Task: Create a new user
Action: Mouse moved to (226, 173)
Screenshot: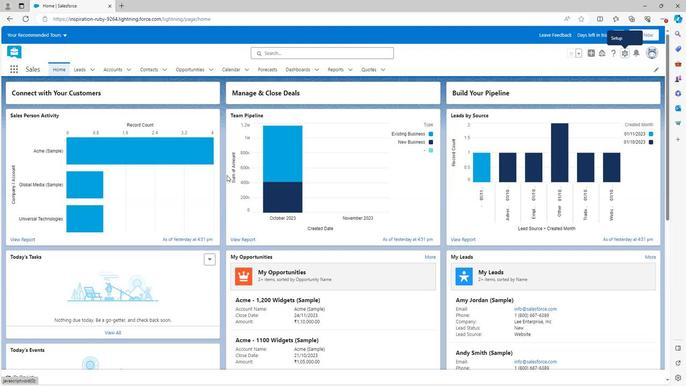 
Action: Mouse scrolled (226, 173) with delta (0, 0)
Screenshot: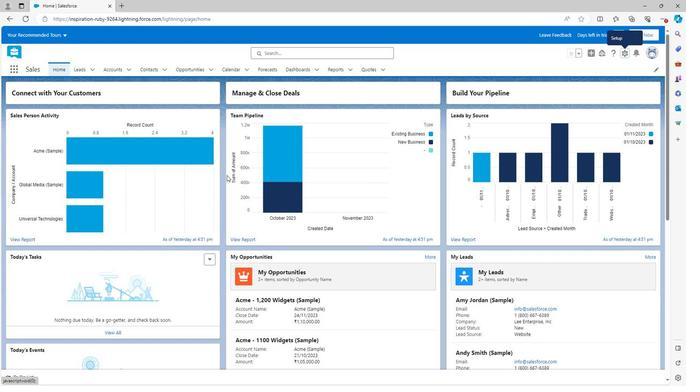 
Action: Mouse scrolled (226, 173) with delta (0, 0)
Screenshot: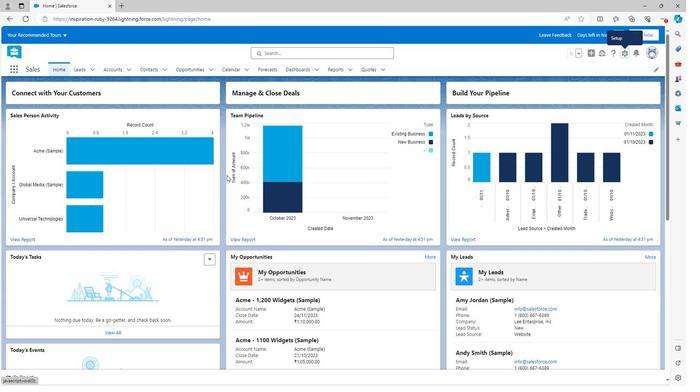 
Action: Mouse scrolled (226, 173) with delta (0, 0)
Screenshot: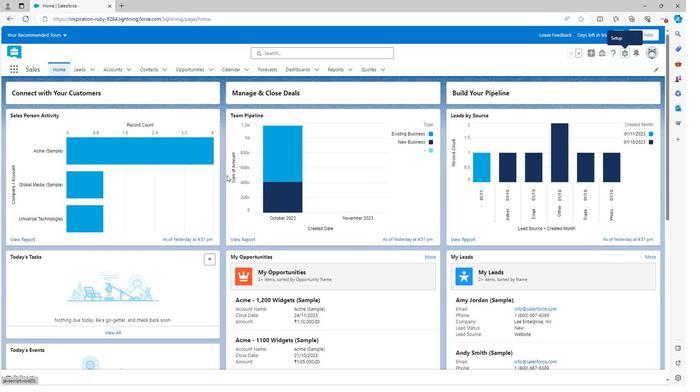 
Action: Mouse scrolled (226, 173) with delta (0, 0)
Screenshot: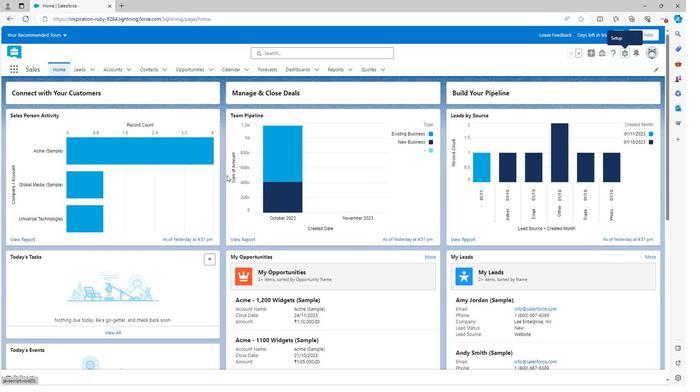 
Action: Mouse scrolled (226, 173) with delta (0, 0)
Screenshot: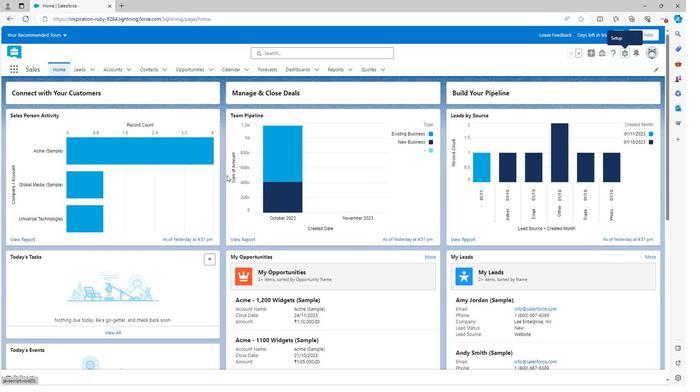 
Action: Mouse scrolled (226, 173) with delta (0, 0)
Screenshot: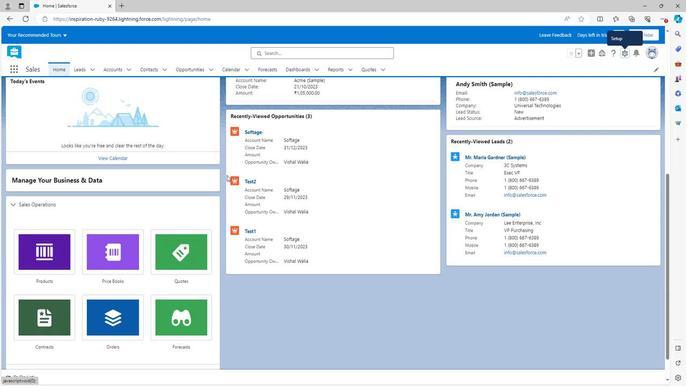 
Action: Mouse scrolled (226, 173) with delta (0, 0)
Screenshot: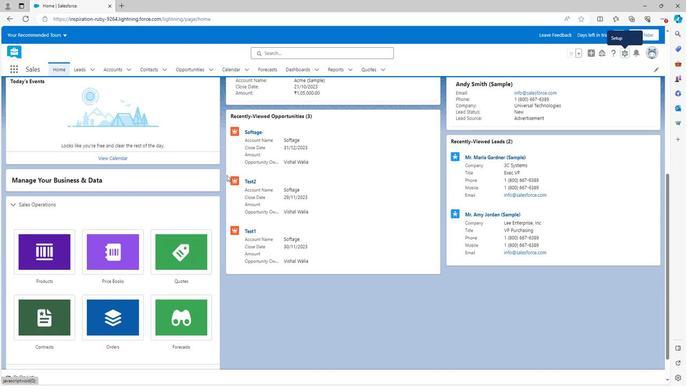 
Action: Mouse scrolled (226, 173) with delta (0, 0)
Screenshot: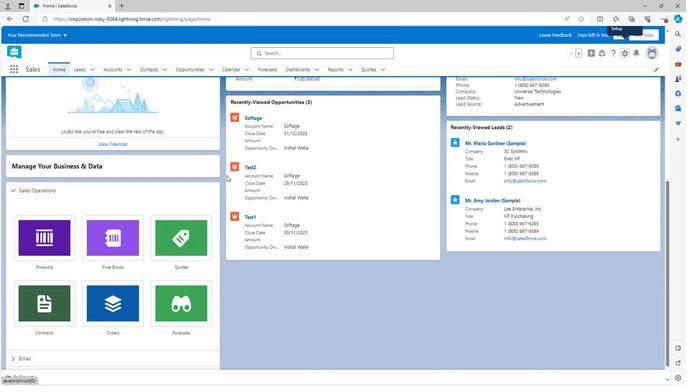 
Action: Mouse scrolled (226, 173) with delta (0, 0)
Screenshot: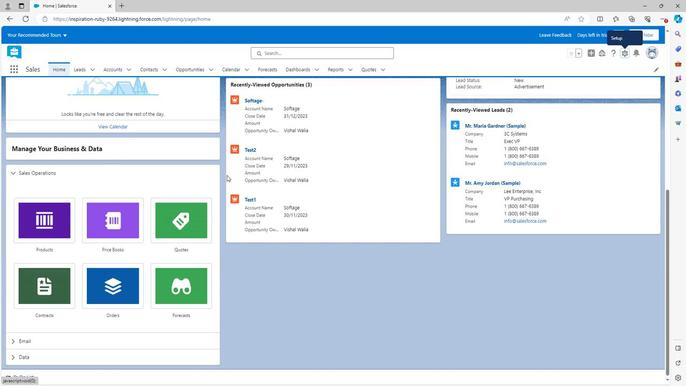 
Action: Mouse scrolled (226, 173) with delta (0, 0)
Screenshot: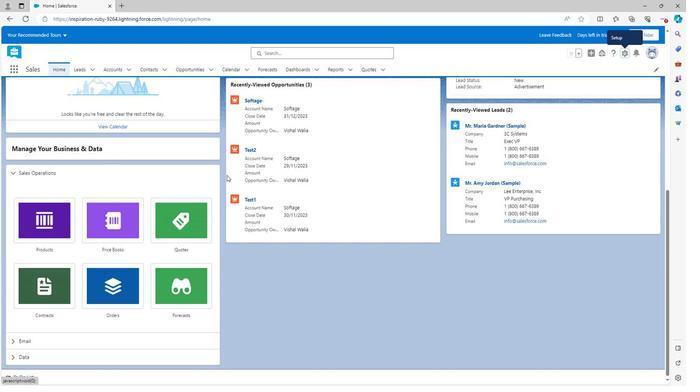 
Action: Mouse scrolled (226, 173) with delta (0, 0)
Screenshot: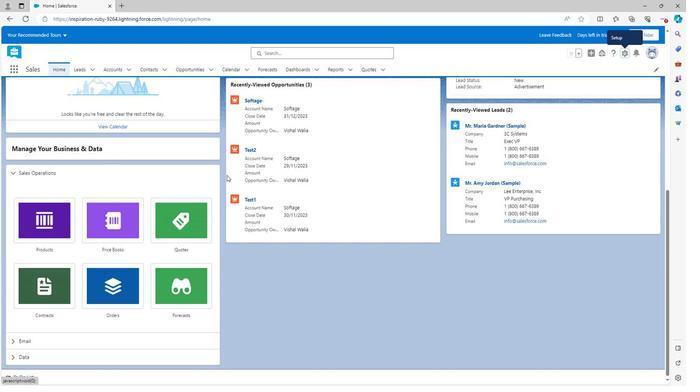 
Action: Mouse scrolled (226, 173) with delta (0, 0)
Screenshot: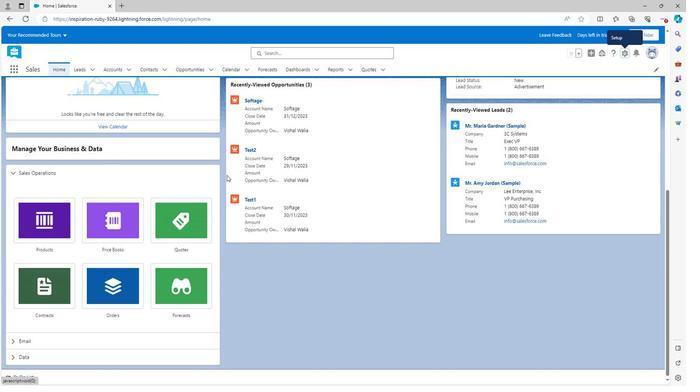 
Action: Mouse scrolled (226, 173) with delta (0, 0)
Screenshot: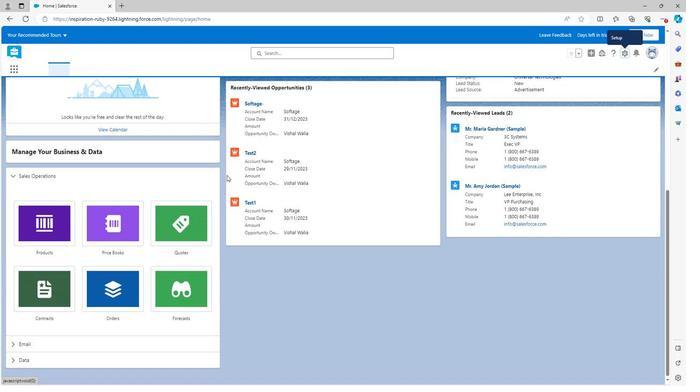 
Action: Mouse scrolled (226, 173) with delta (0, 0)
Screenshot: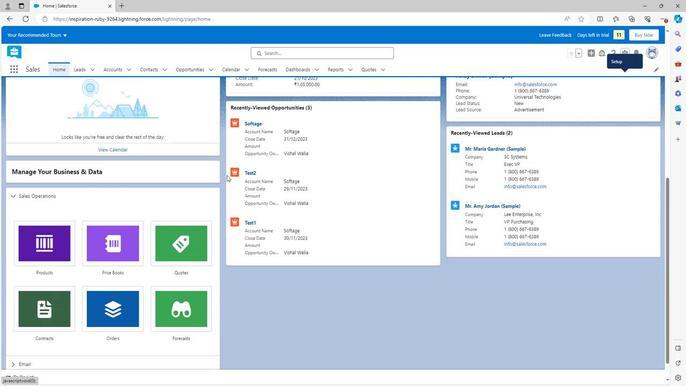 
Action: Mouse scrolled (226, 173) with delta (0, 0)
Screenshot: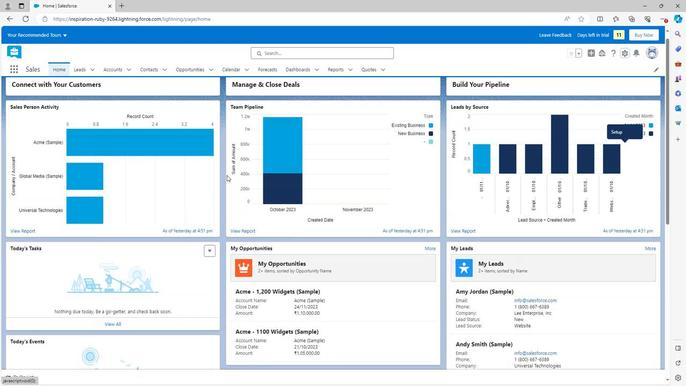 
Action: Mouse scrolled (226, 173) with delta (0, 0)
Screenshot: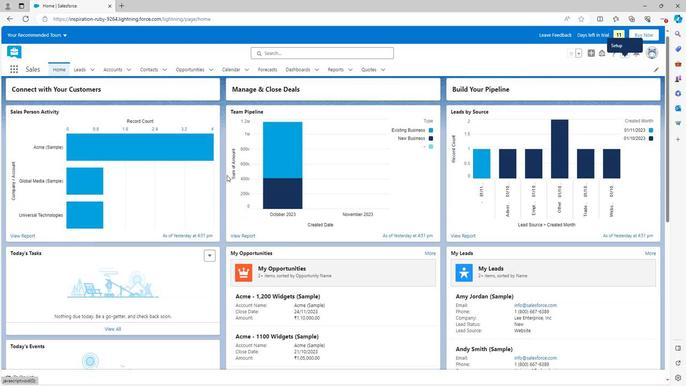 
Action: Mouse scrolled (226, 173) with delta (0, 0)
Screenshot: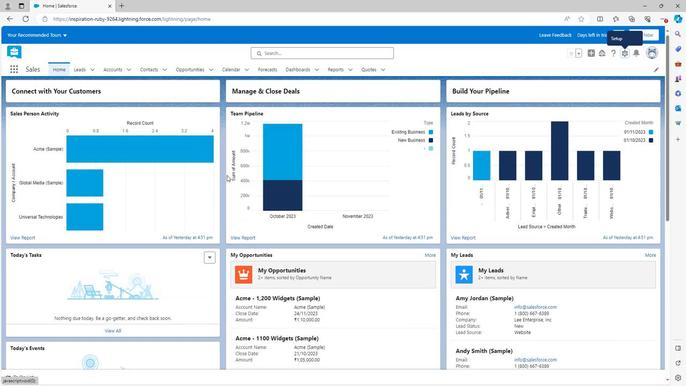 
Action: Mouse scrolled (226, 173) with delta (0, 0)
Screenshot: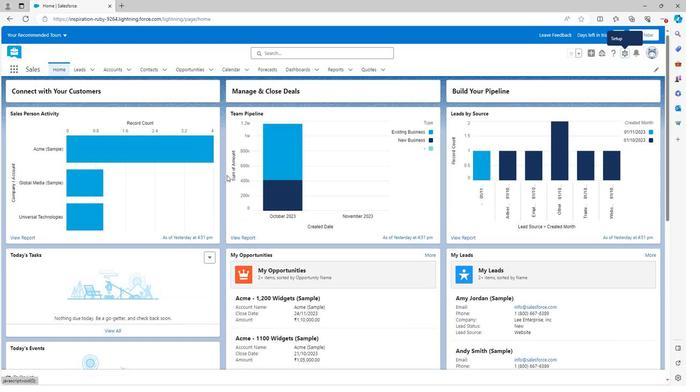 
Action: Mouse moved to (626, 48)
Screenshot: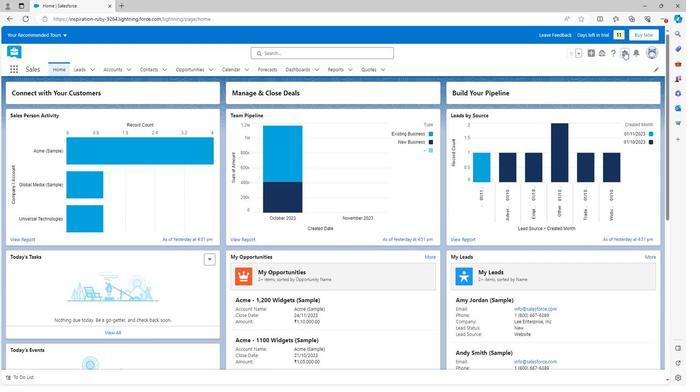 
Action: Mouse pressed left at (626, 48)
Screenshot: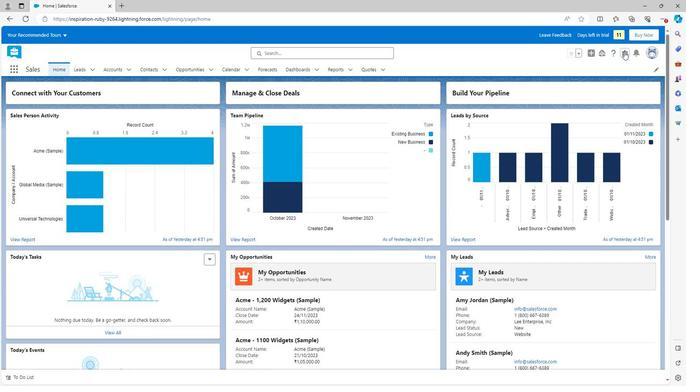 
Action: Mouse moved to (593, 73)
Screenshot: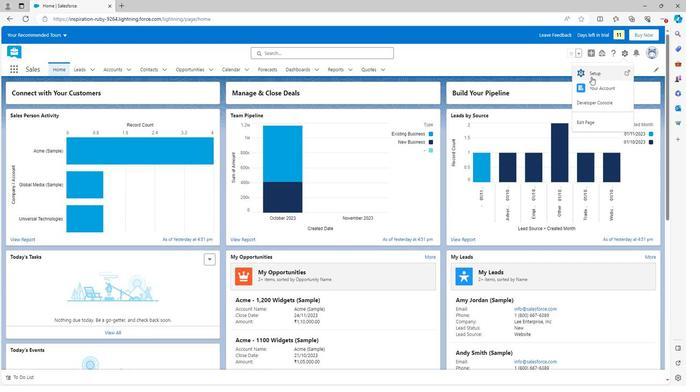 
Action: Mouse pressed left at (593, 73)
Screenshot: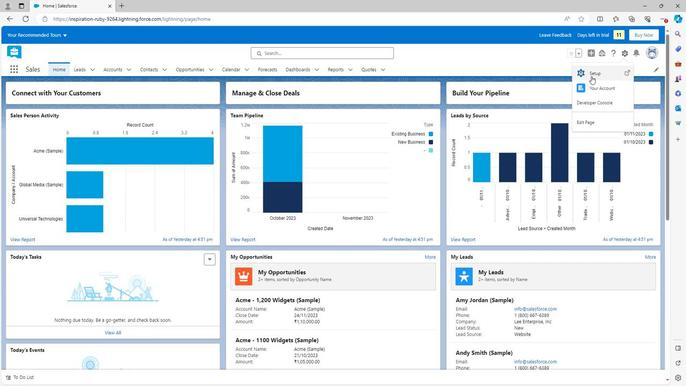 
Action: Mouse moved to (4, 218)
Screenshot: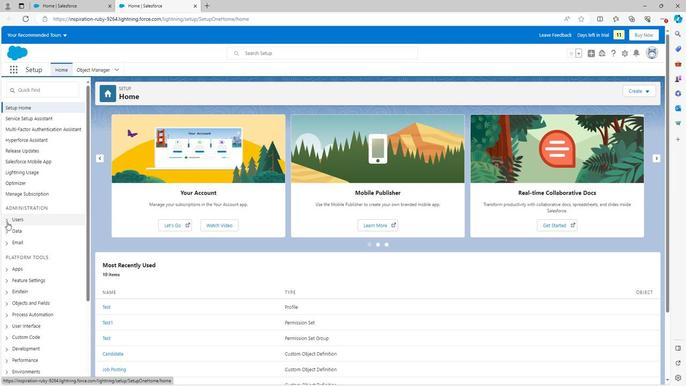 
Action: Mouse pressed left at (4, 218)
Screenshot: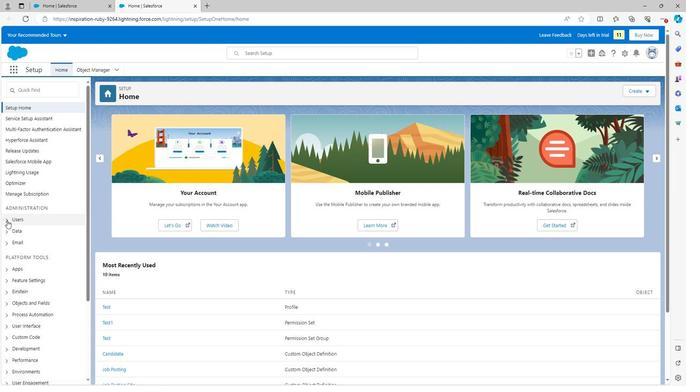 
Action: Mouse moved to (20, 307)
Screenshot: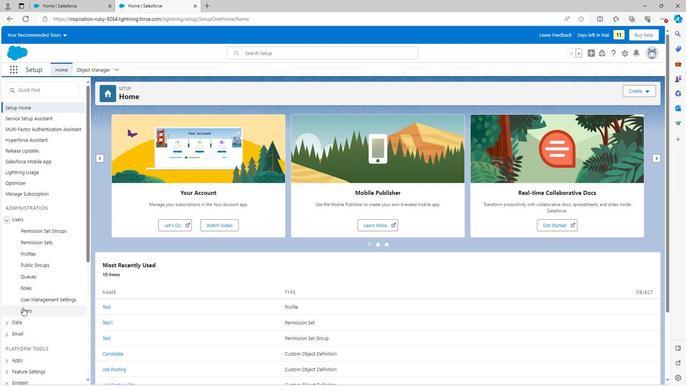 
Action: Mouse pressed left at (20, 307)
Screenshot: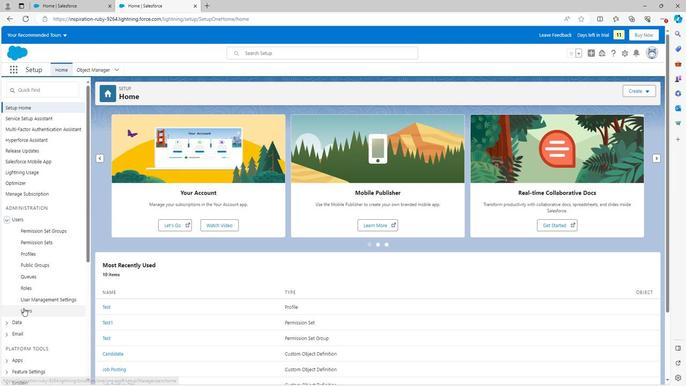 
Action: Mouse moved to (285, 175)
Screenshot: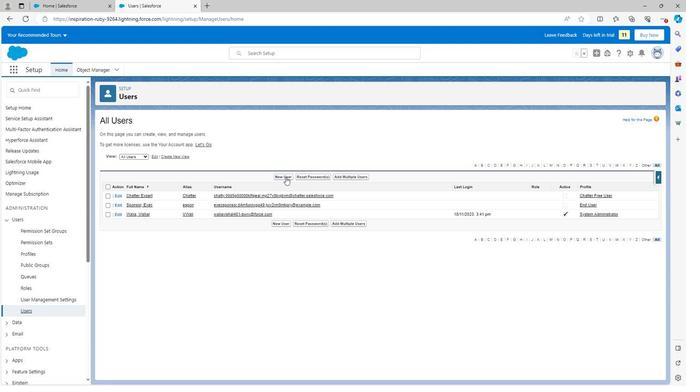 
Action: Mouse pressed left at (285, 175)
Screenshot: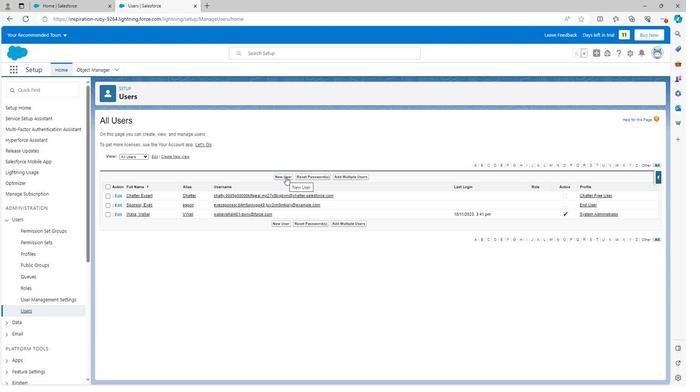 
Action: Mouse moved to (245, 159)
Screenshot: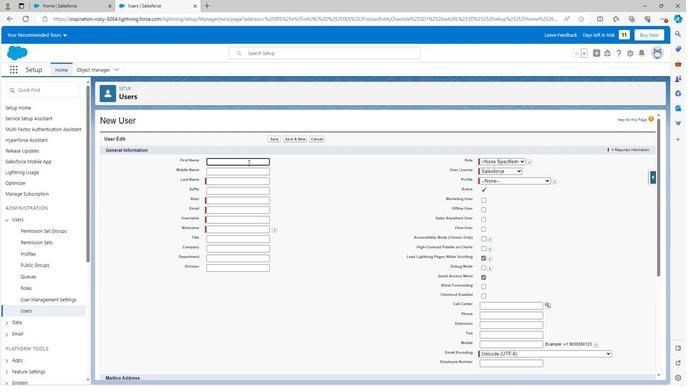 
Action: Mouse pressed left at (245, 159)
Screenshot: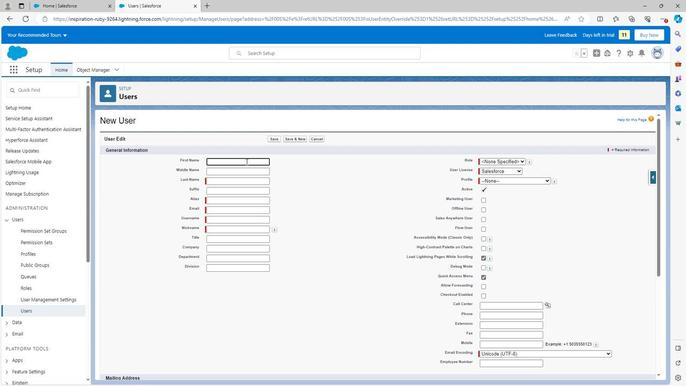 
Action: Key pressed <Key.shift>John
Screenshot: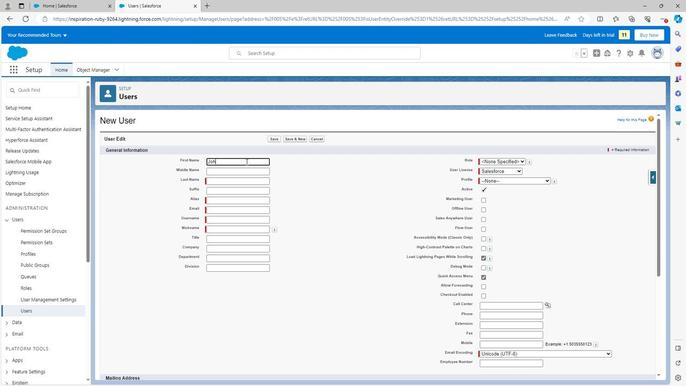 
Action: Mouse moved to (233, 169)
Screenshot: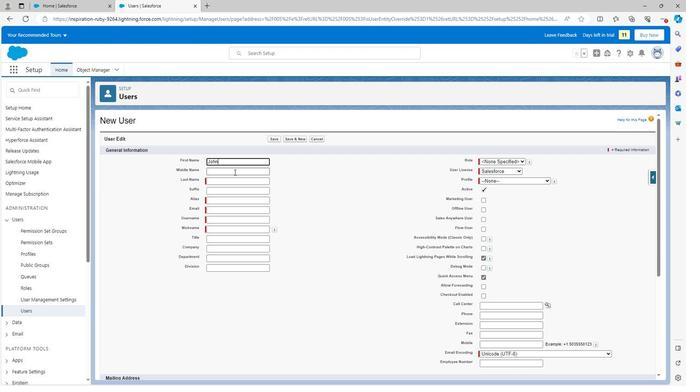 
Action: Mouse pressed left at (233, 169)
Screenshot: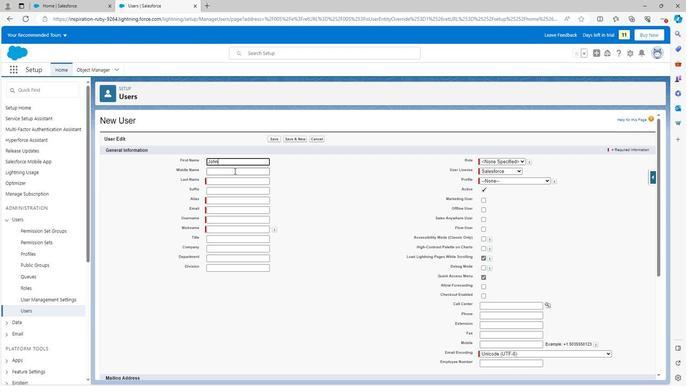 
Action: Key pressed wilson
Screenshot: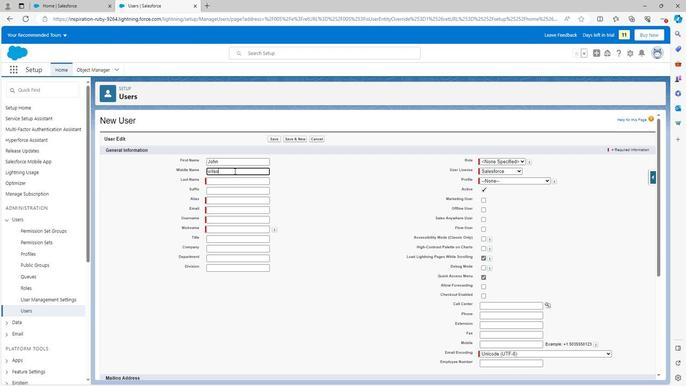
Action: Mouse moved to (228, 167)
Screenshot: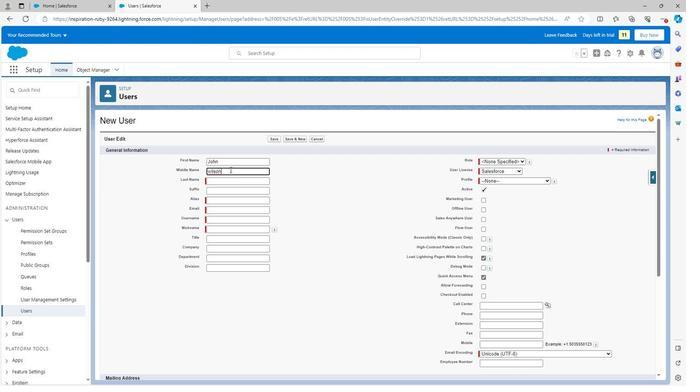 
Action: Mouse pressed left at (228, 167)
Screenshot: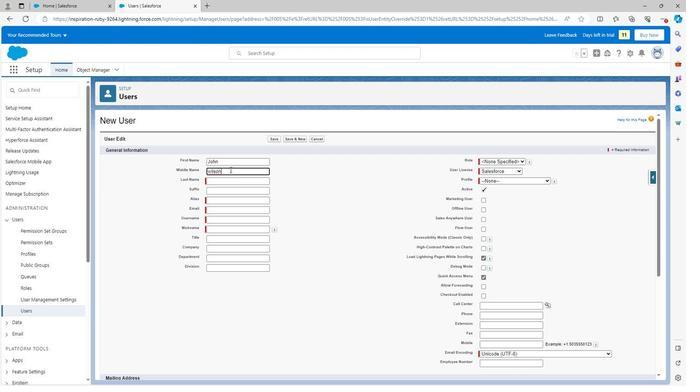 
Action: Mouse moved to (204, 169)
Screenshot: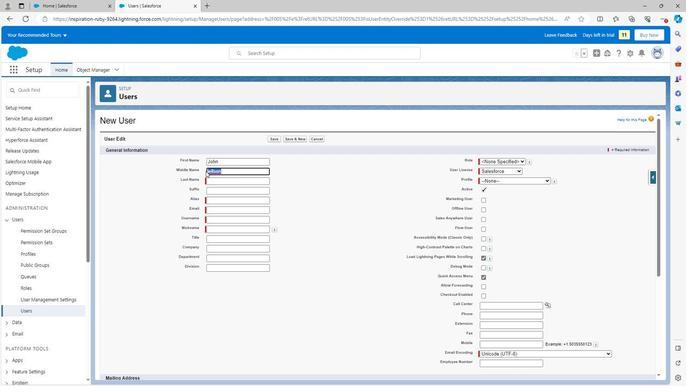 
Action: Key pressed ctrl+X
Screenshot: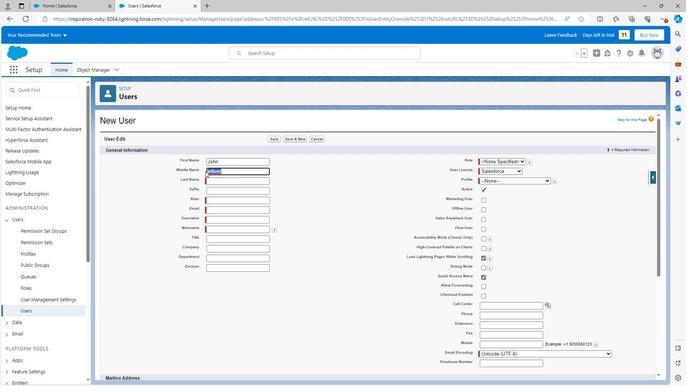 
Action: Mouse moved to (209, 180)
Screenshot: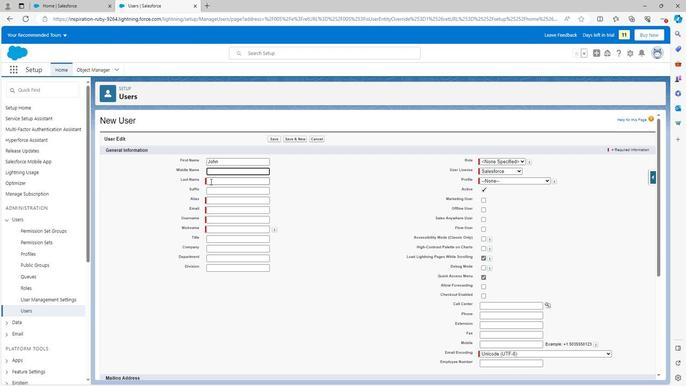 
Action: Mouse pressed left at (209, 180)
Screenshot: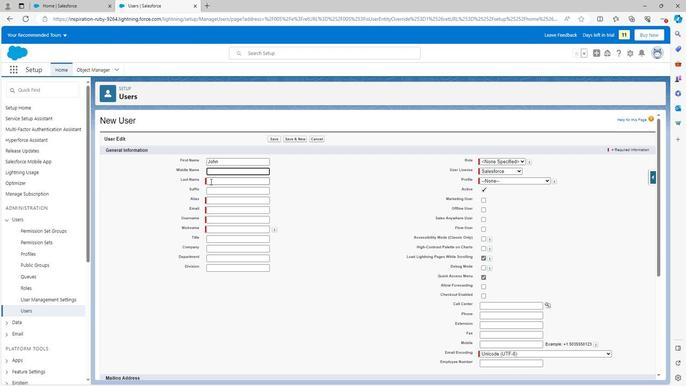 
Action: Key pressed ctrl+V
Screenshot: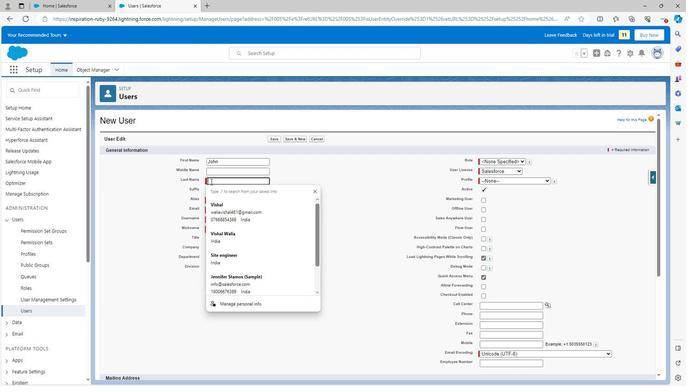 
Action: Mouse moved to (277, 182)
Screenshot: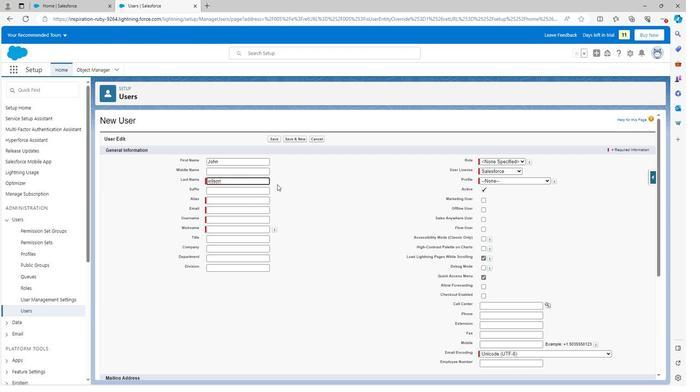
Action: Mouse pressed left at (277, 182)
Screenshot: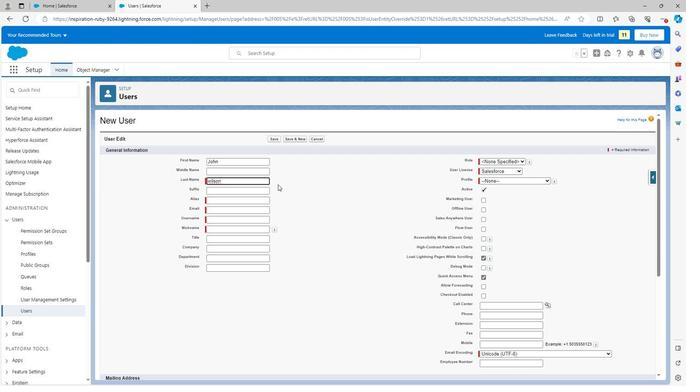 
Action: Mouse moved to (220, 248)
Screenshot: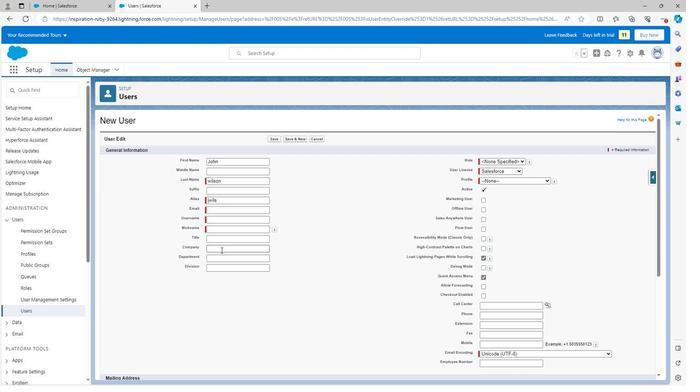 
Action: Mouse pressed left at (220, 248)
Screenshot: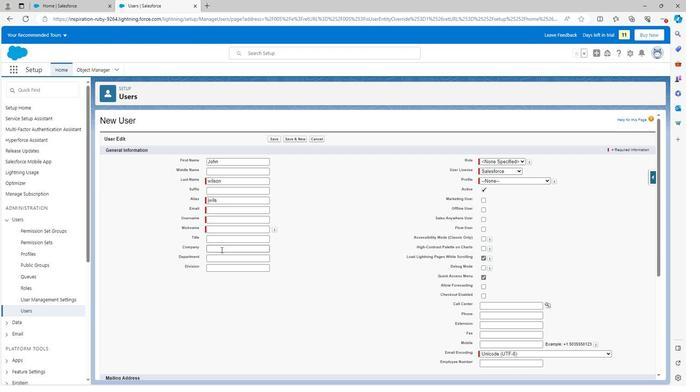 
Action: Mouse moved to (320, 240)
Screenshot: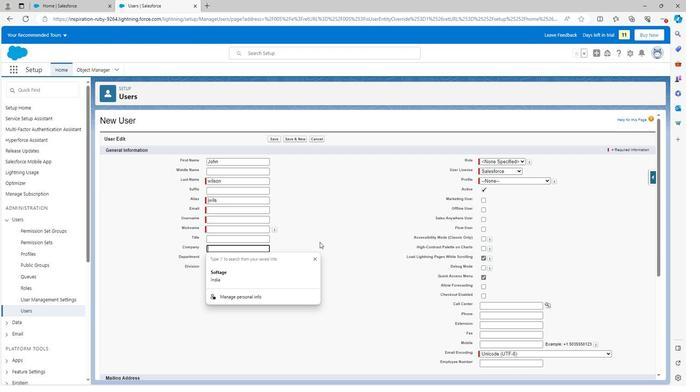 
Action: Mouse pressed left at (320, 240)
Screenshot: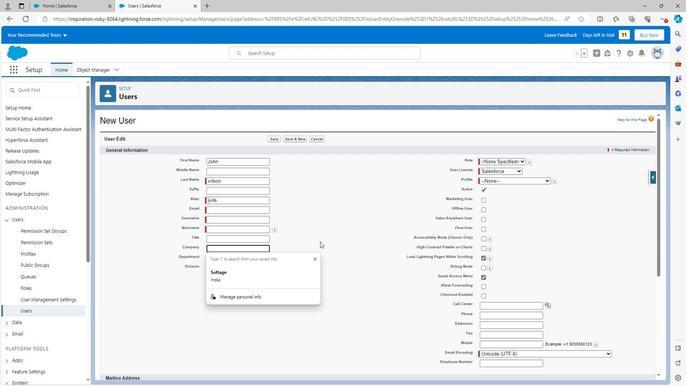 
Action: Mouse moved to (500, 210)
Screenshot: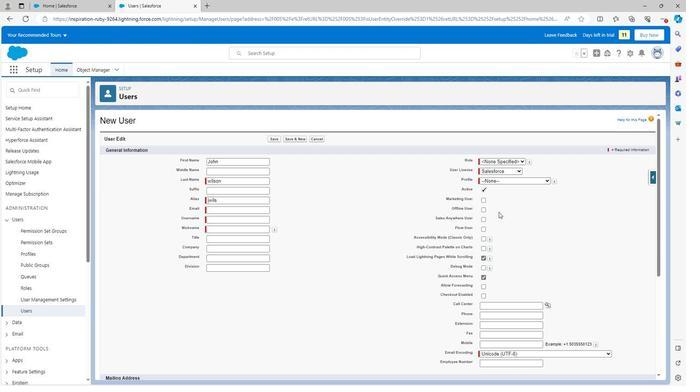 
Action: Mouse scrolled (500, 210) with delta (0, 0)
Screenshot: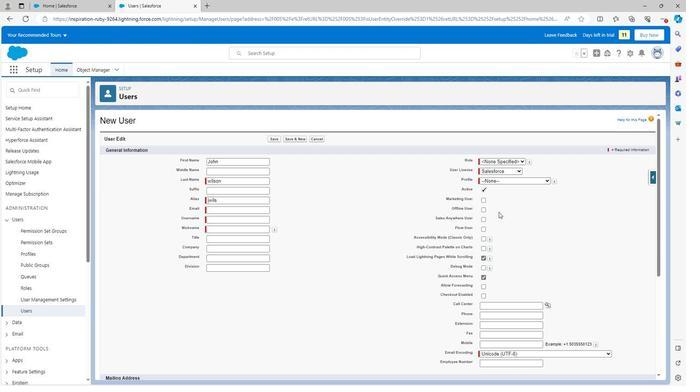 
Action: Mouse scrolled (500, 210) with delta (0, 0)
Screenshot: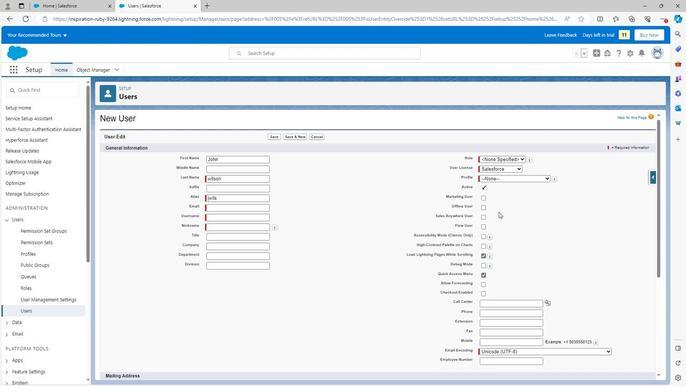 
Action: Mouse scrolled (500, 210) with delta (0, 0)
Screenshot: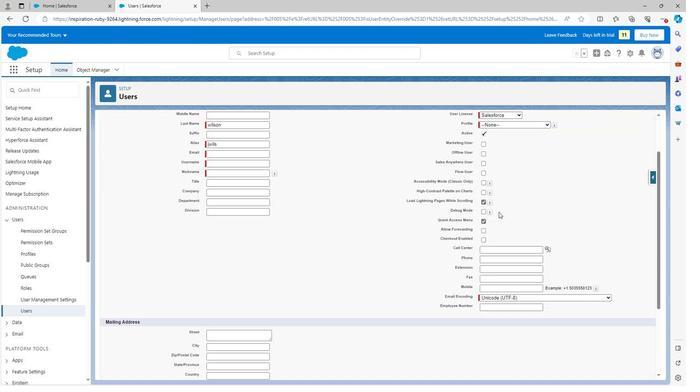 
Action: Mouse scrolled (500, 210) with delta (0, 0)
Screenshot: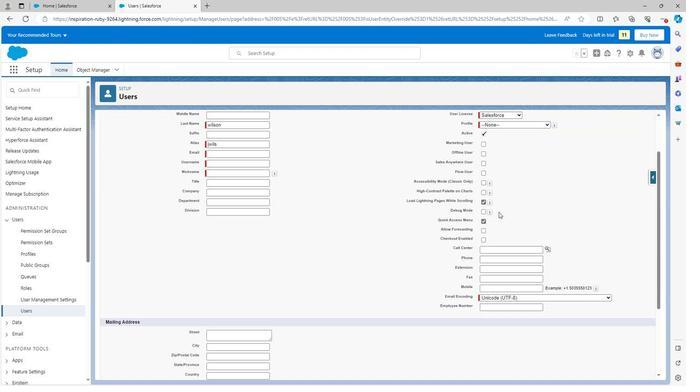 
Action: Mouse scrolled (500, 210) with delta (0, 0)
Screenshot: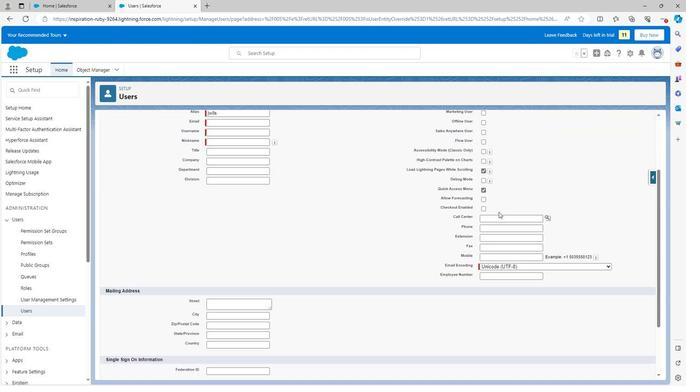 
Action: Mouse scrolled (500, 210) with delta (0, 0)
Screenshot: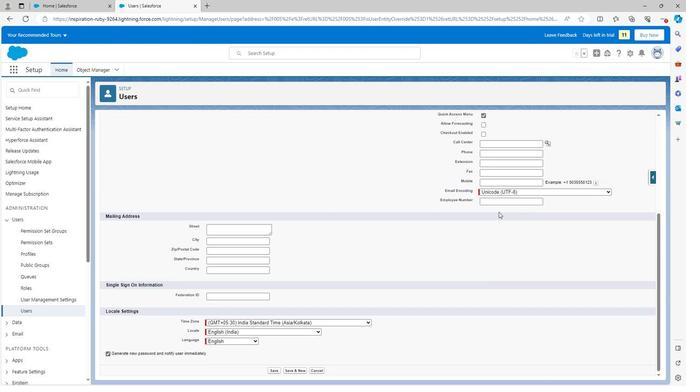 
Action: Mouse scrolled (500, 210) with delta (0, 0)
Screenshot: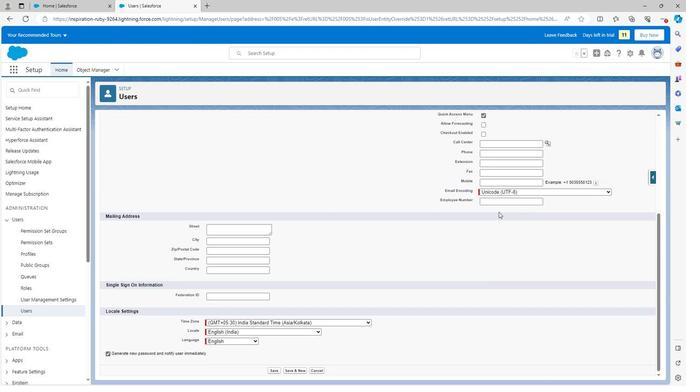 
Action: Mouse scrolled (500, 210) with delta (0, 0)
Screenshot: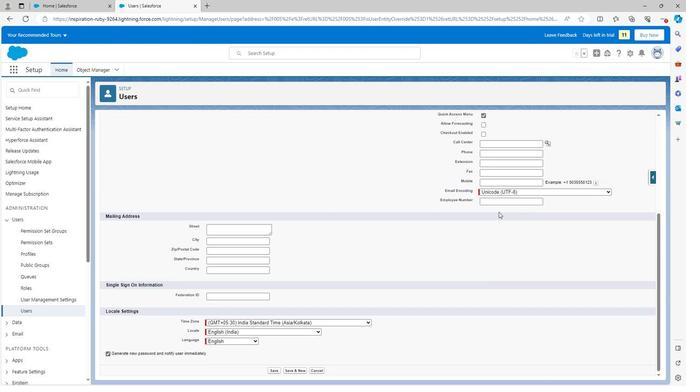 
Action: Mouse scrolled (500, 210) with delta (0, 0)
Screenshot: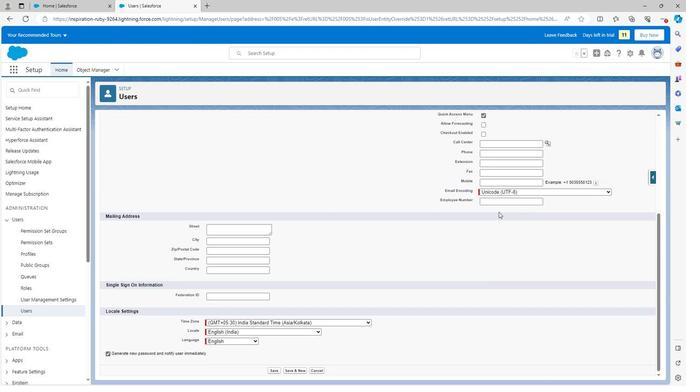 
Action: Mouse moved to (273, 367)
Screenshot: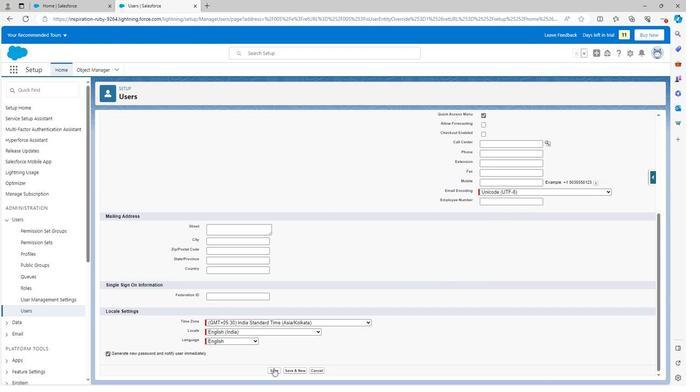 
Action: Mouse pressed left at (273, 367)
Screenshot: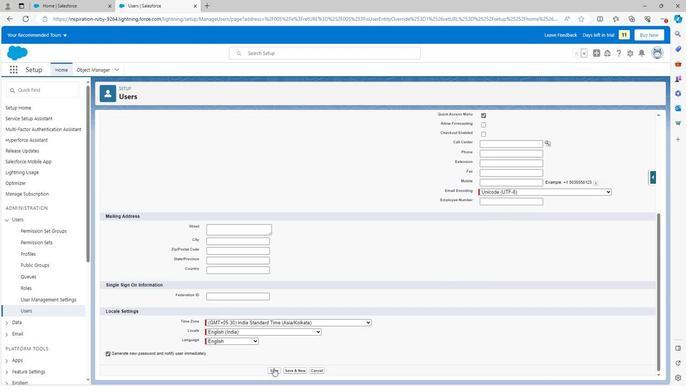 
Action: Mouse moved to (239, 220)
Screenshot: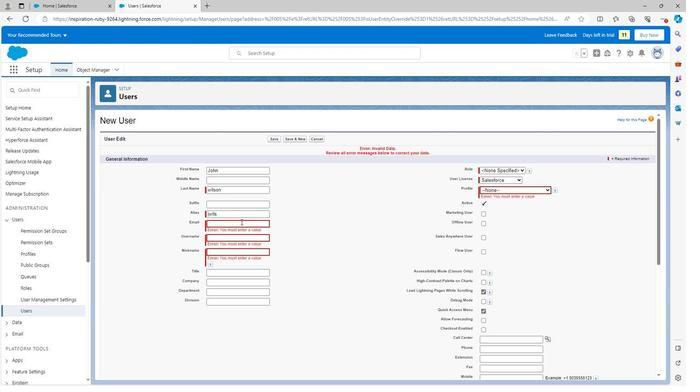 
Action: Mouse pressed left at (239, 220)
Screenshot: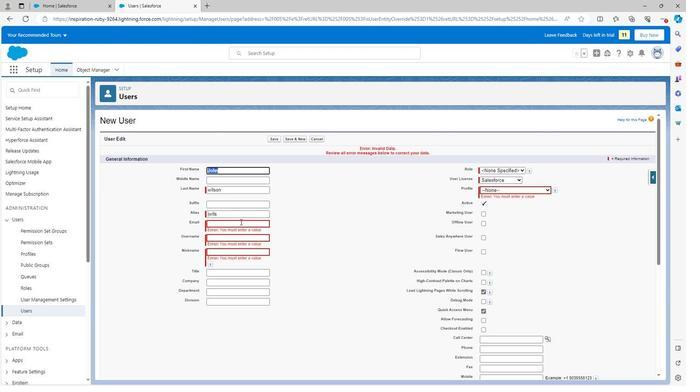 
Action: Mouse moved to (231, 223)
Screenshot: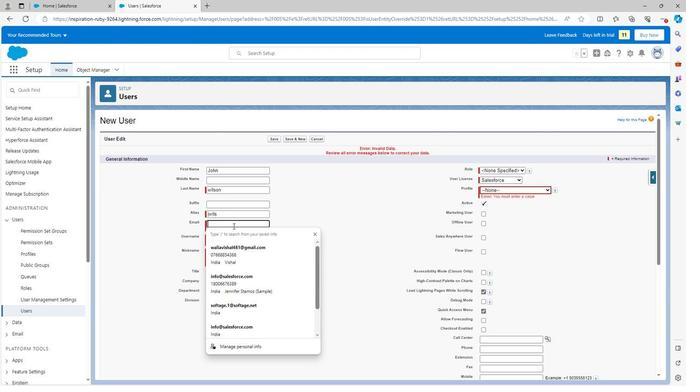 
Action: Key pressed john<Key.shift>@gmail.com
Screenshot: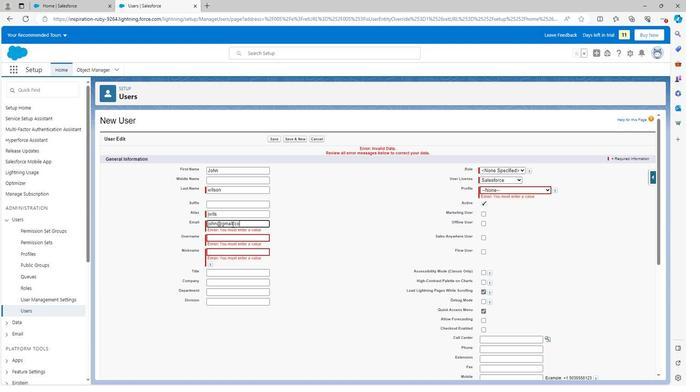
Action: Mouse moved to (249, 235)
Screenshot: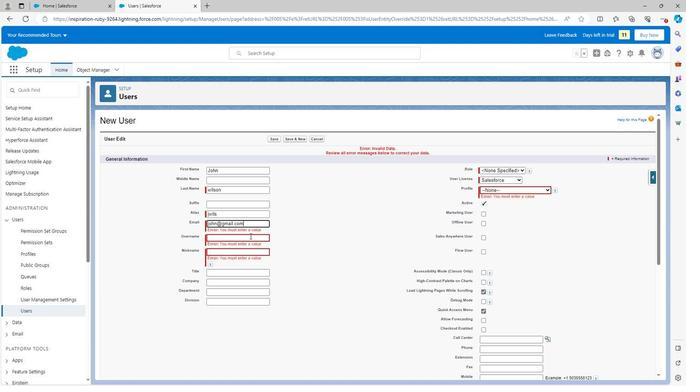 
Action: Mouse pressed left at (249, 235)
Screenshot: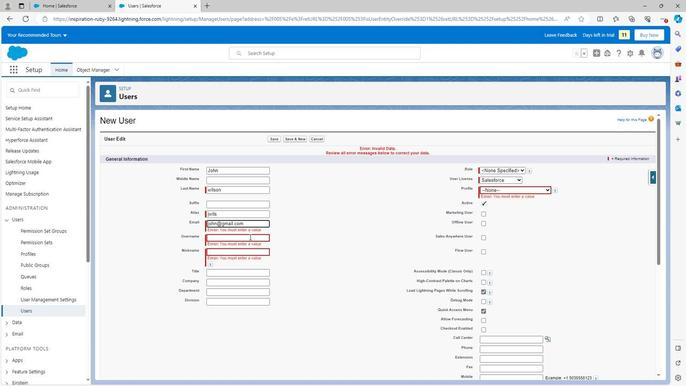 
Action: Mouse moved to (495, 189)
Screenshot: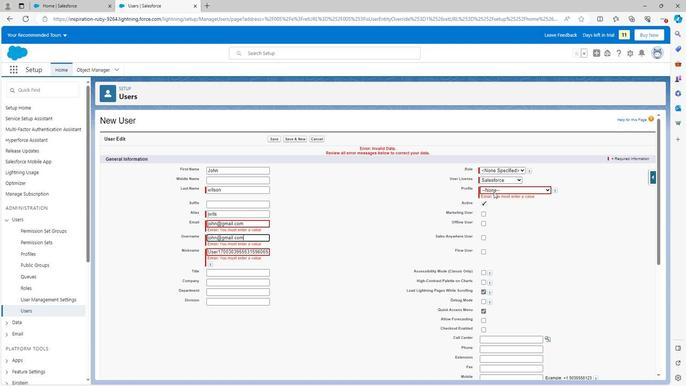 
Action: Mouse pressed left at (495, 189)
Screenshot: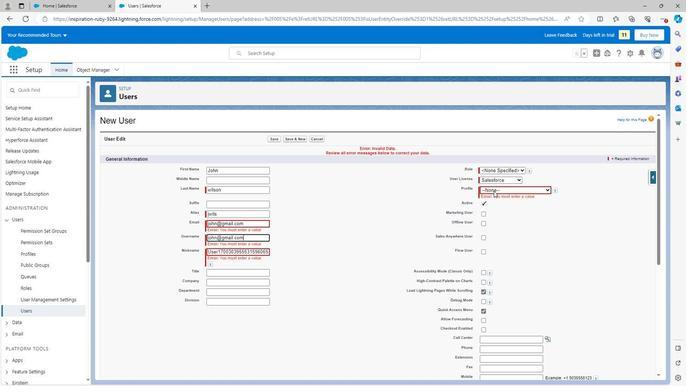 
Action: Mouse moved to (499, 247)
Screenshot: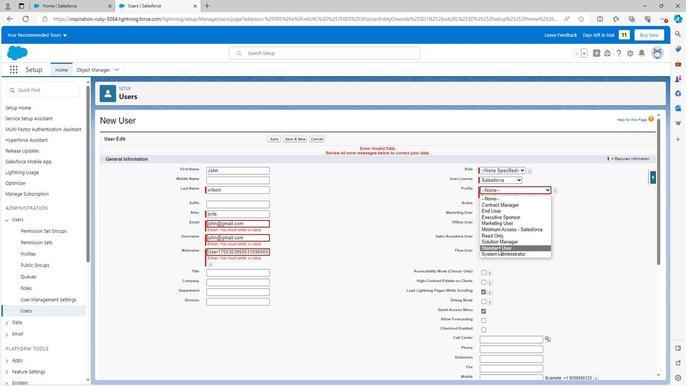 
Action: Mouse pressed left at (499, 247)
Screenshot: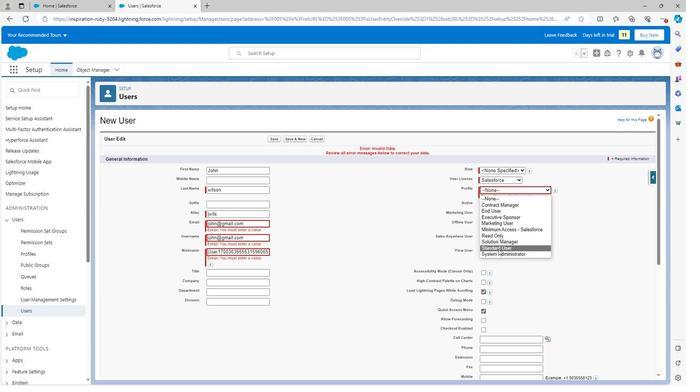 
Action: Mouse moved to (426, 274)
Screenshot: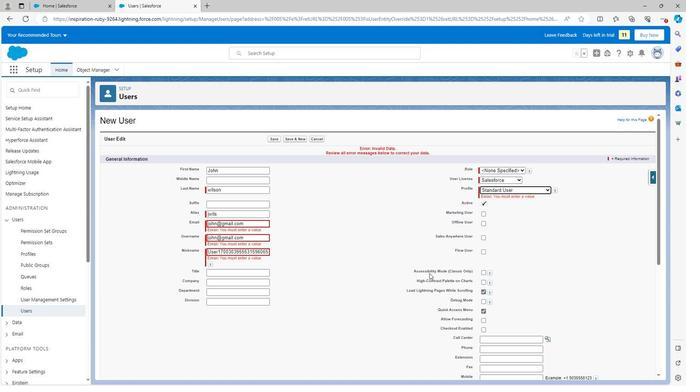
Action: Mouse scrolled (426, 274) with delta (0, 0)
Screenshot: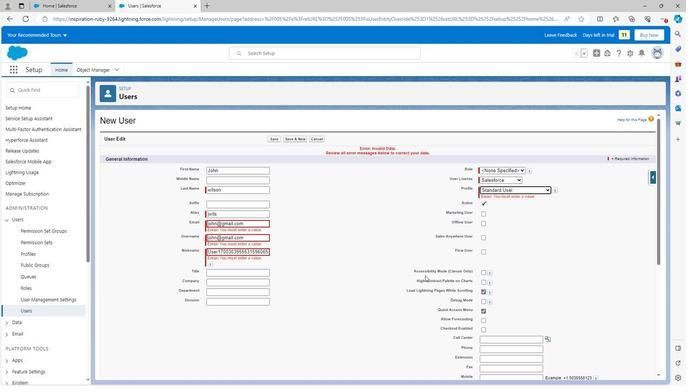 
Action: Mouse scrolled (426, 274) with delta (0, 0)
Screenshot: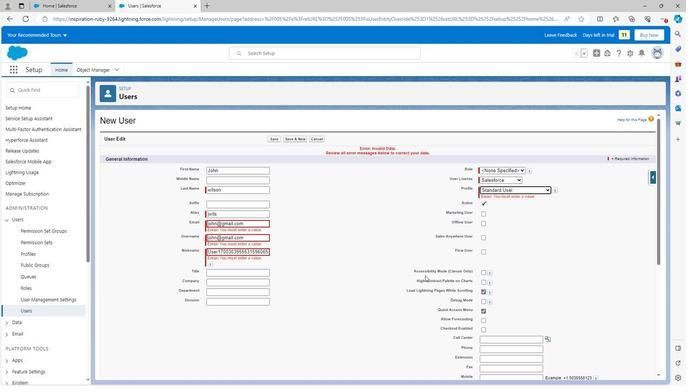 
Action: Mouse moved to (425, 274)
Screenshot: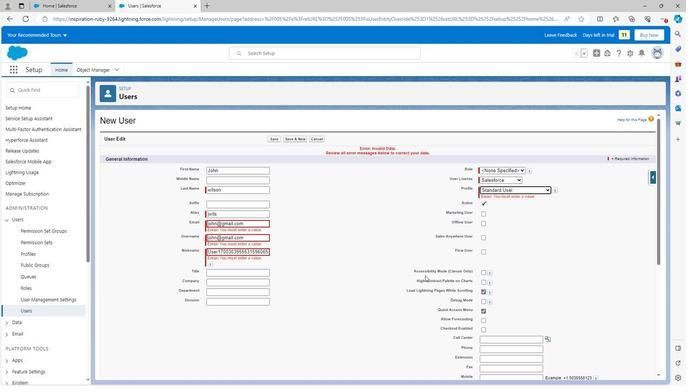 
Action: Mouse scrolled (425, 274) with delta (0, 0)
Screenshot: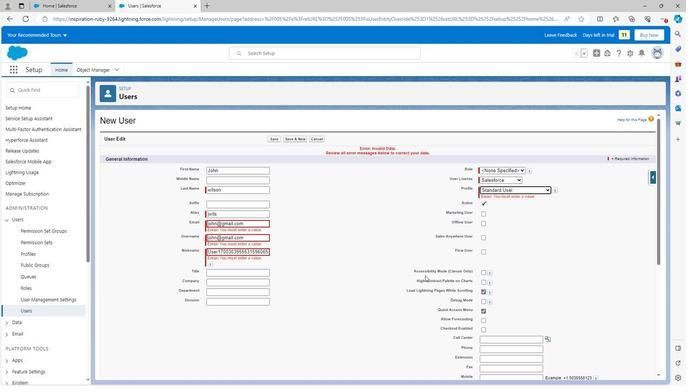 
Action: Mouse moved to (426, 274)
Screenshot: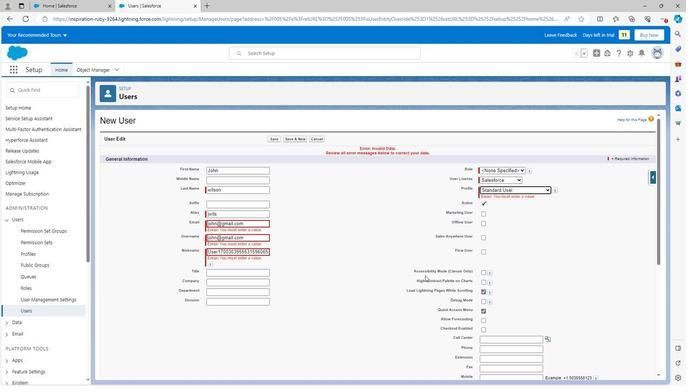 
Action: Mouse scrolled (426, 274) with delta (0, 0)
Screenshot: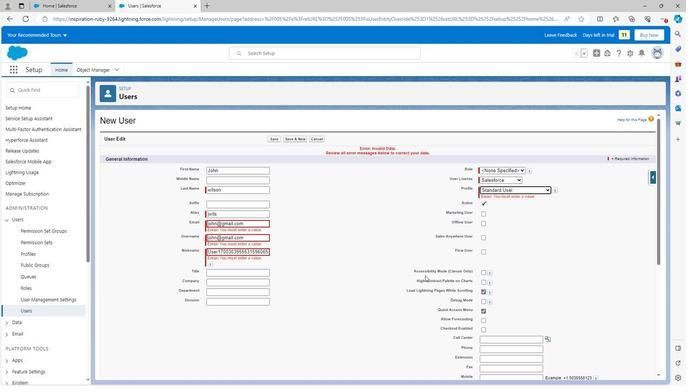 
Action: Mouse scrolled (426, 274) with delta (0, 0)
Screenshot: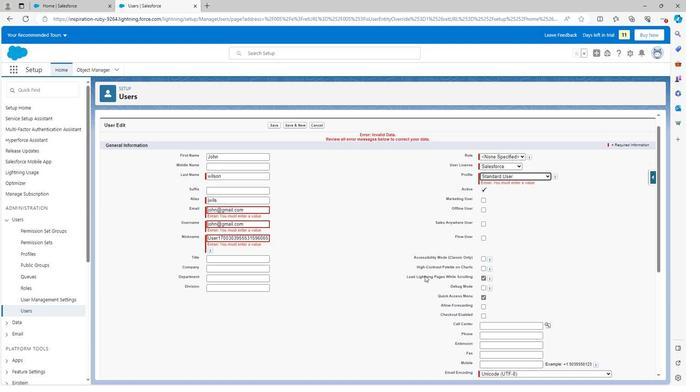 
Action: Mouse moved to (426, 274)
Screenshot: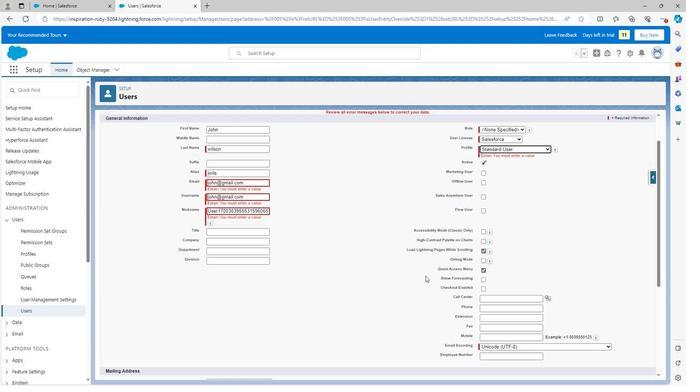 
Action: Mouse scrolled (426, 274) with delta (0, 0)
Screenshot: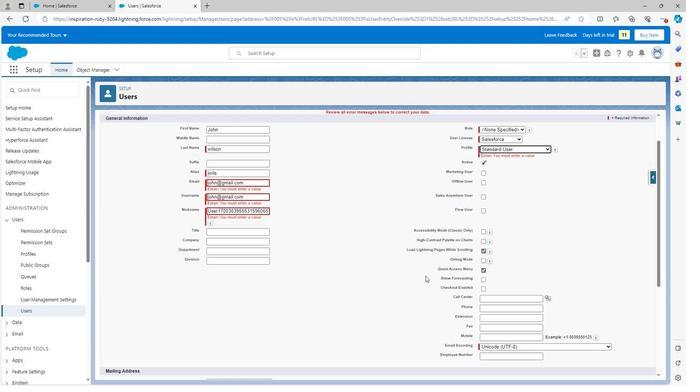 
Action: Mouse scrolled (426, 274) with delta (0, 0)
Screenshot: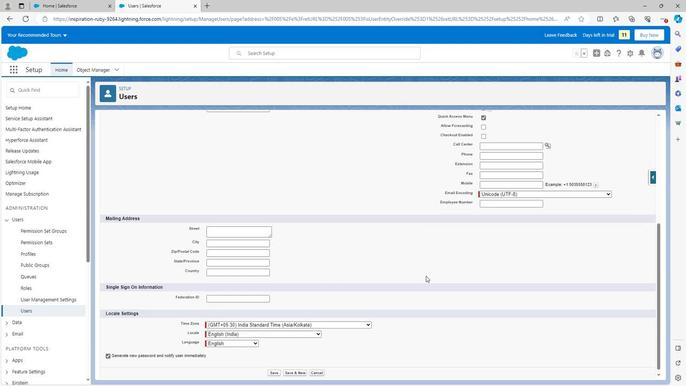 
Action: Mouse scrolled (426, 274) with delta (0, 0)
Screenshot: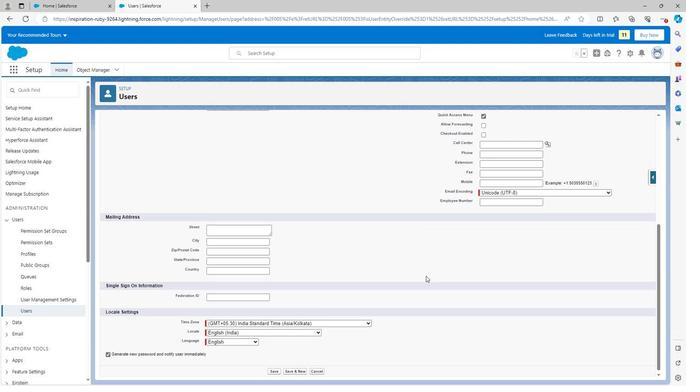 
Action: Mouse scrolled (426, 274) with delta (0, 0)
Screenshot: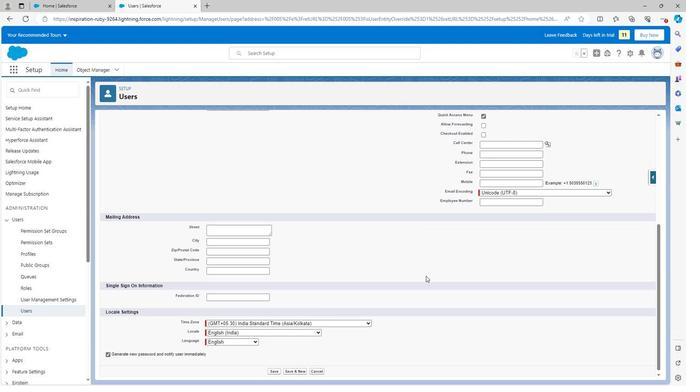 
Action: Mouse scrolled (426, 274) with delta (0, 0)
Screenshot: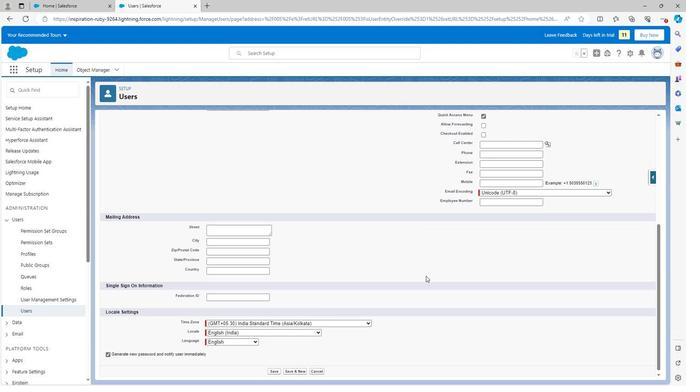 
Action: Mouse scrolled (426, 274) with delta (0, 0)
Screenshot: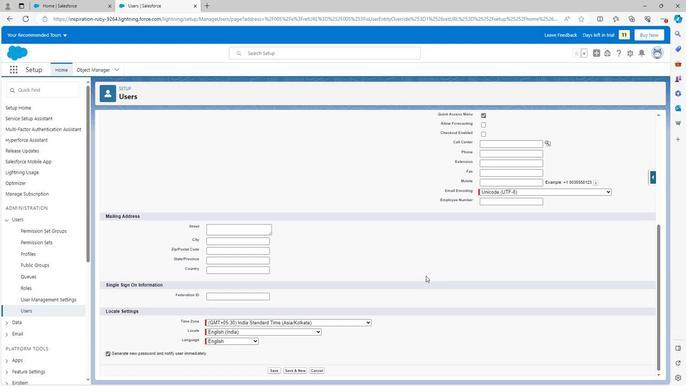 
Action: Mouse scrolled (426, 274) with delta (0, 0)
Screenshot: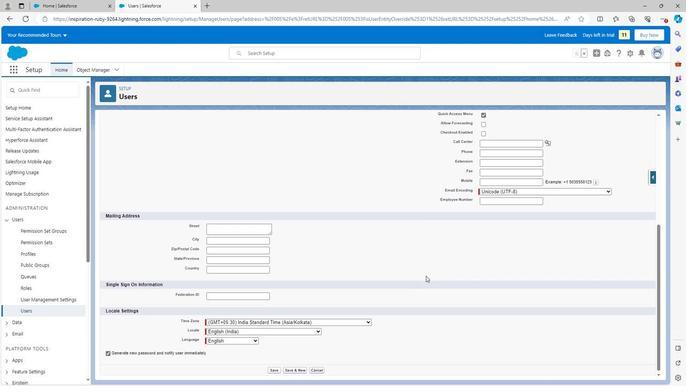 
Action: Mouse moved to (271, 367)
Screenshot: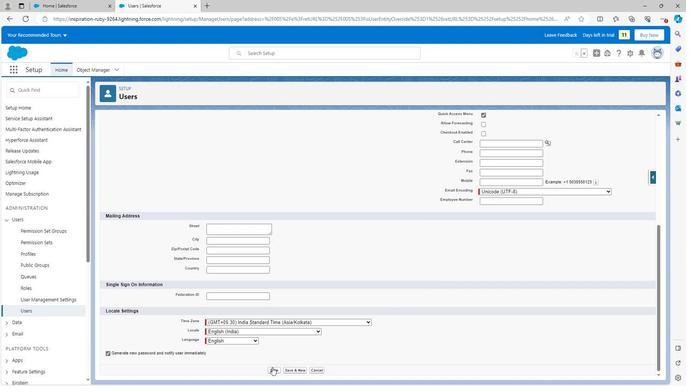 
Action: Mouse pressed left at (271, 367)
Screenshot: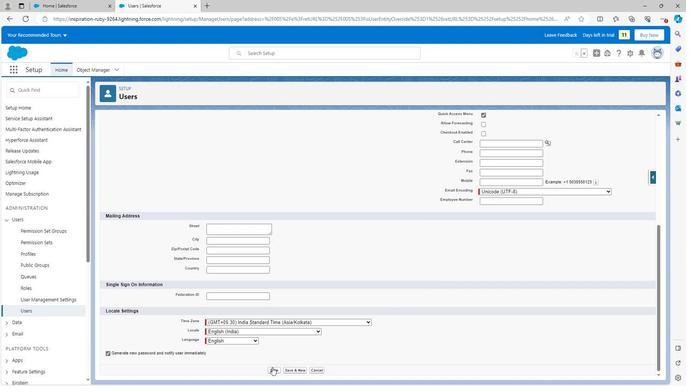 
Action: Mouse moved to (216, 227)
Screenshot: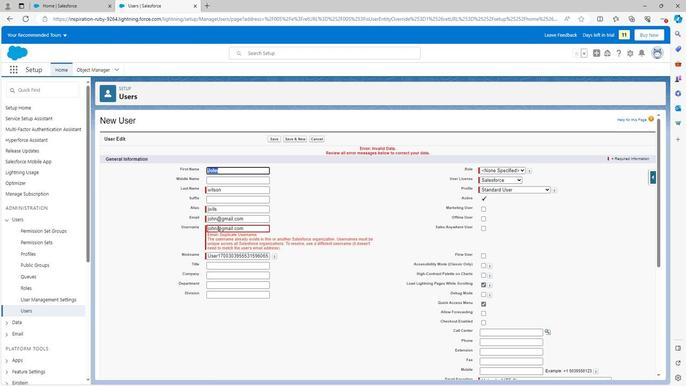
Action: Mouse pressed left at (216, 227)
Screenshot: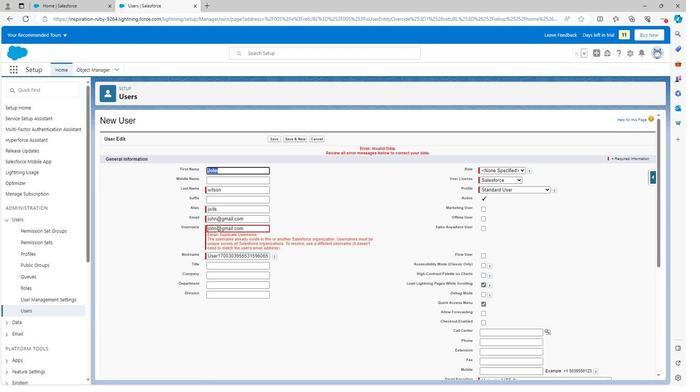 
Action: Mouse moved to (227, 231)
Screenshot: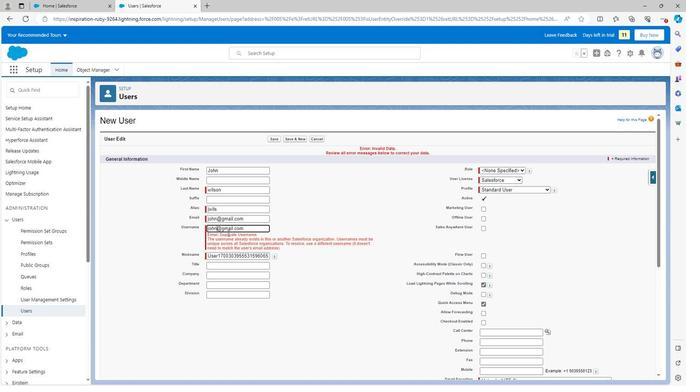 
Action: Key pressed 48
Screenshot: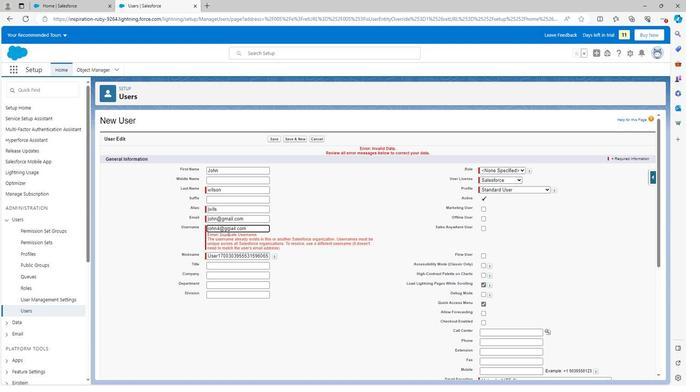 
Action: Mouse moved to (227, 232)
Screenshot: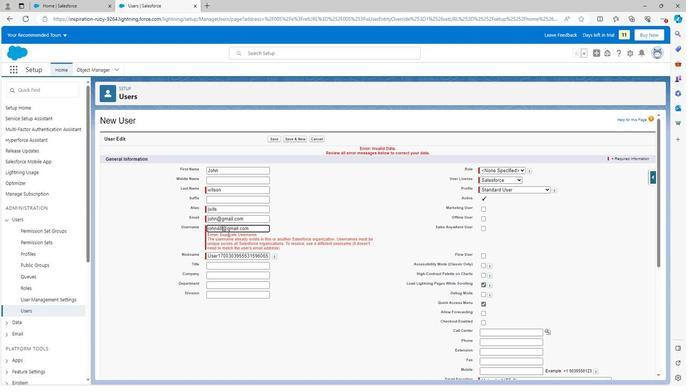 
Action: Key pressed 23
Screenshot: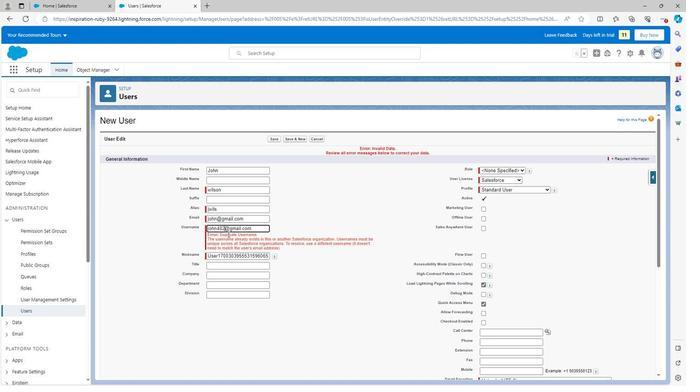 
Action: Mouse moved to (301, 225)
Screenshot: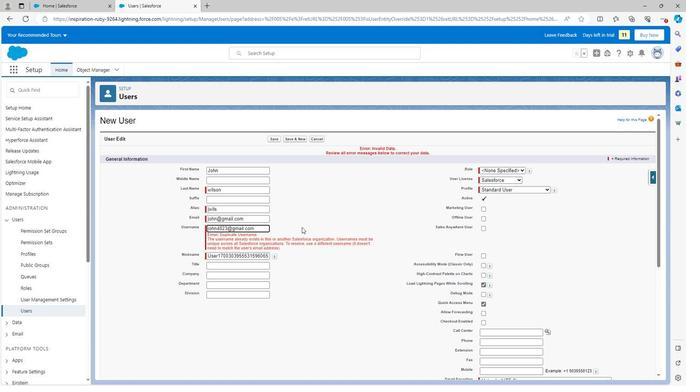 
Action: Mouse pressed left at (301, 225)
Screenshot: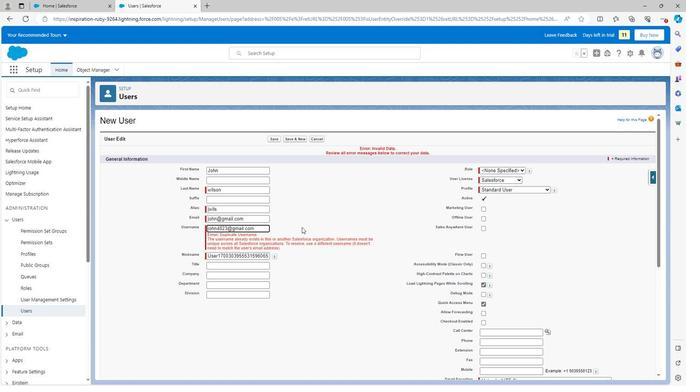 
Action: Mouse moved to (381, 261)
Screenshot: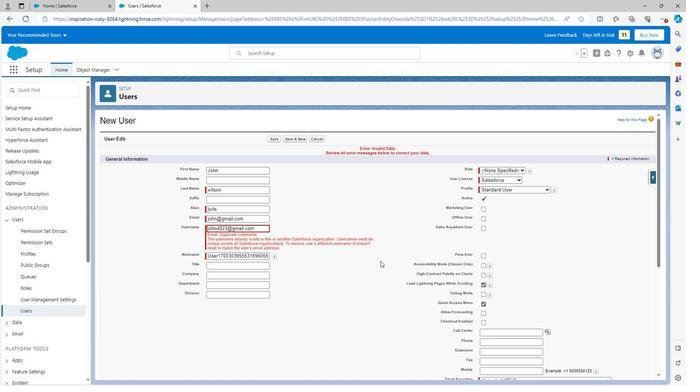 
Action: Mouse scrolled (381, 261) with delta (0, 0)
Screenshot: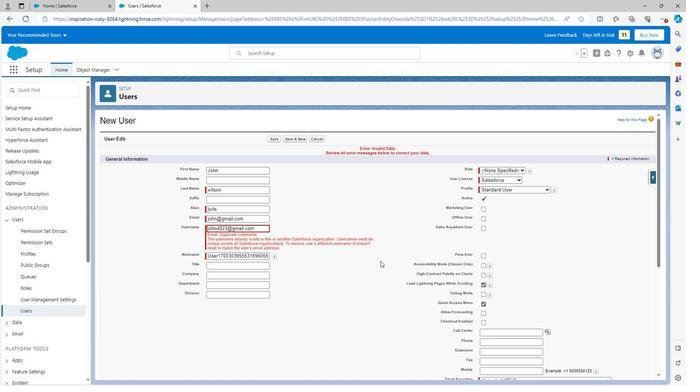 
Action: Mouse moved to (382, 263)
Screenshot: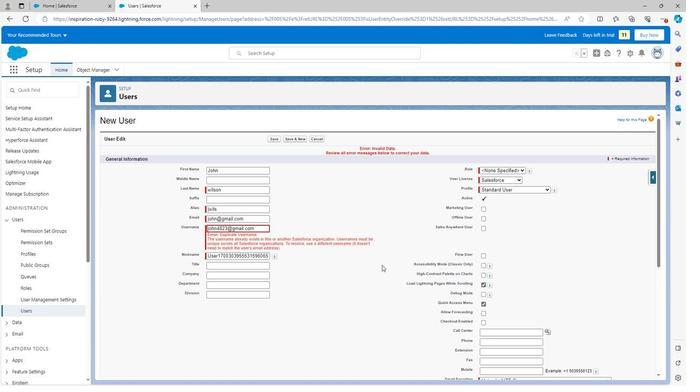 
Action: Mouse scrolled (382, 263) with delta (0, 0)
Screenshot: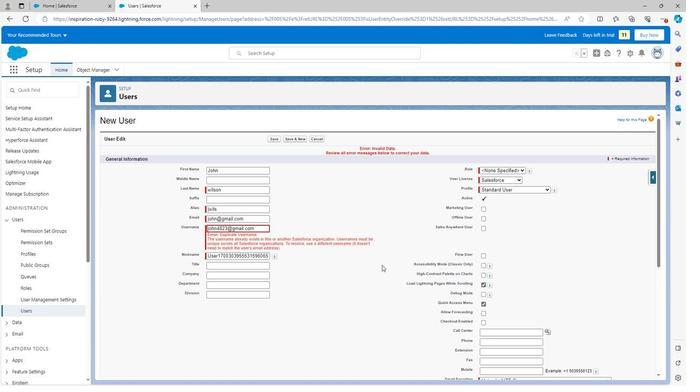
Action: Mouse moved to (382, 263)
Screenshot: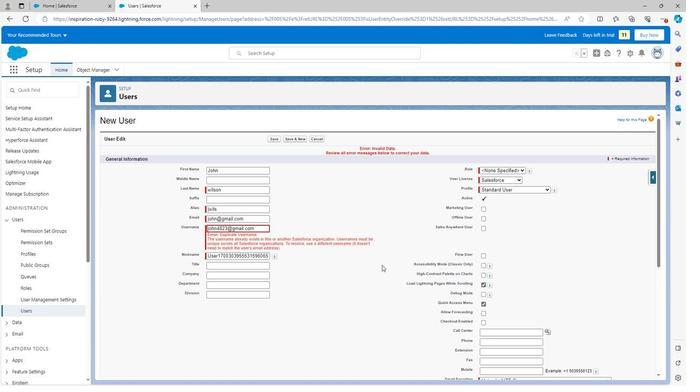 
Action: Mouse scrolled (382, 263) with delta (0, 0)
Screenshot: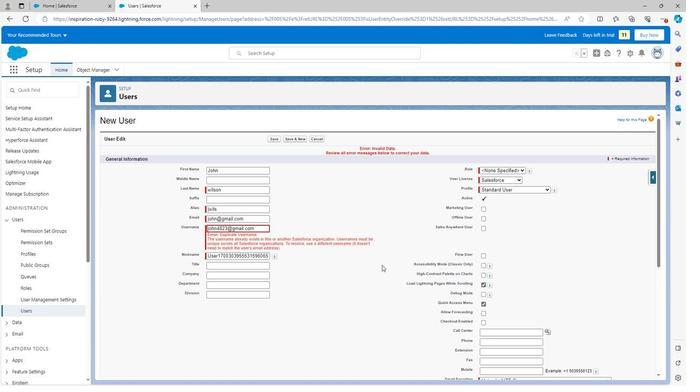
Action: Mouse moved to (382, 264)
Screenshot: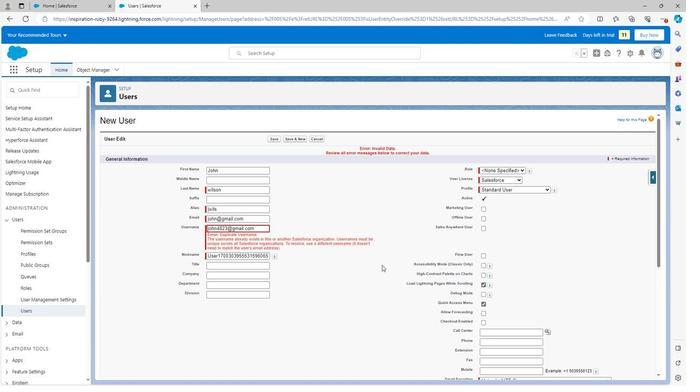 
Action: Mouse scrolled (382, 263) with delta (0, 0)
Screenshot: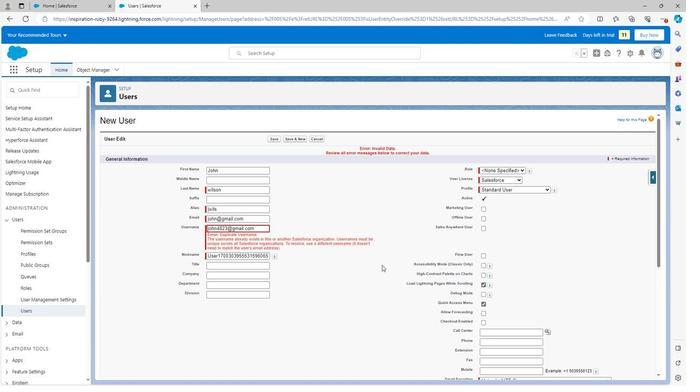 
Action: Mouse scrolled (382, 263) with delta (0, 0)
Screenshot: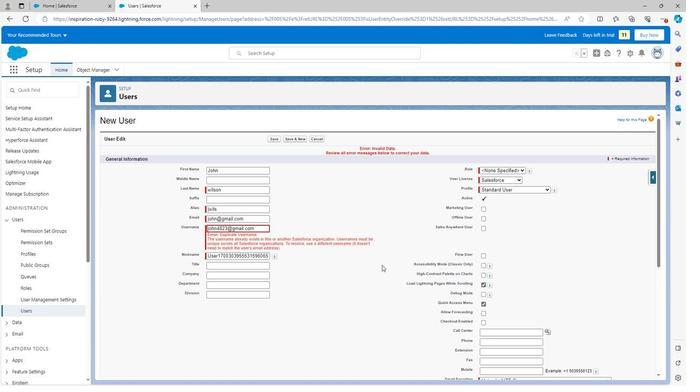 
Action: Mouse scrolled (382, 263) with delta (0, 0)
Screenshot: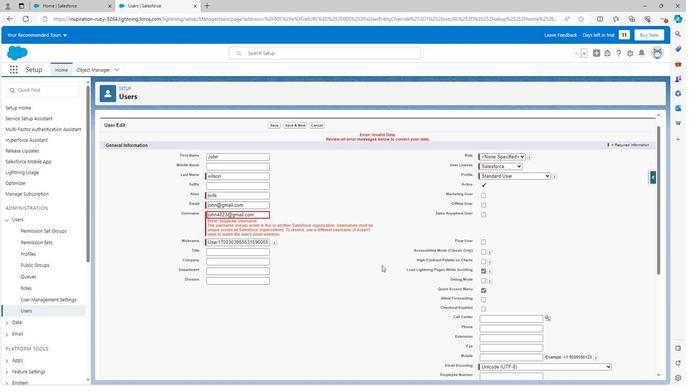 
Action: Mouse moved to (382, 265)
Screenshot: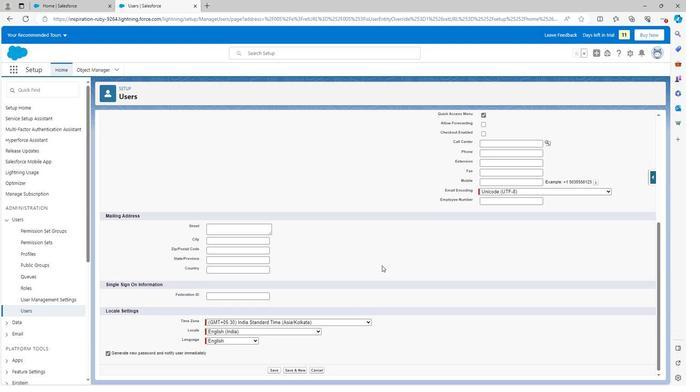 
Action: Mouse scrolled (382, 265) with delta (0, 0)
Screenshot: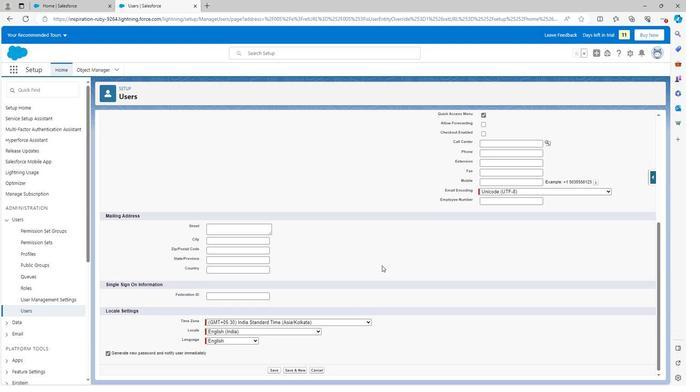 
Action: Mouse moved to (382, 267)
Screenshot: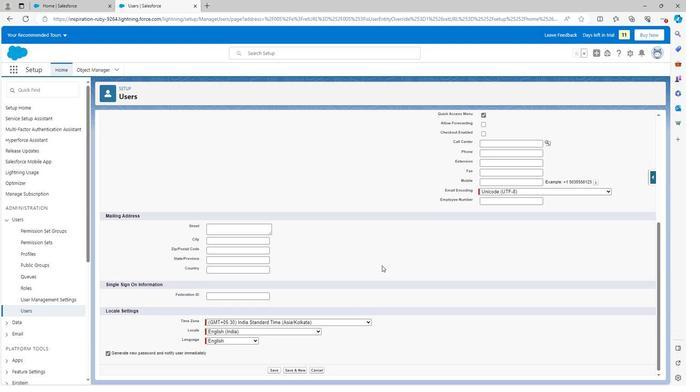 
Action: Mouse scrolled (382, 267) with delta (0, 0)
Screenshot: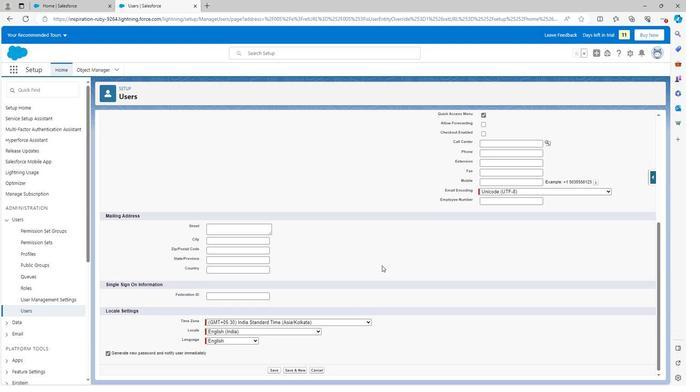
Action: Mouse scrolled (382, 267) with delta (0, 0)
Screenshot: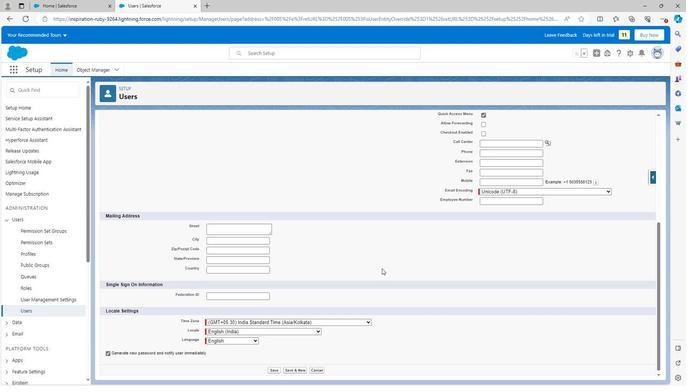 
Action: Mouse scrolled (382, 267) with delta (0, 0)
Screenshot: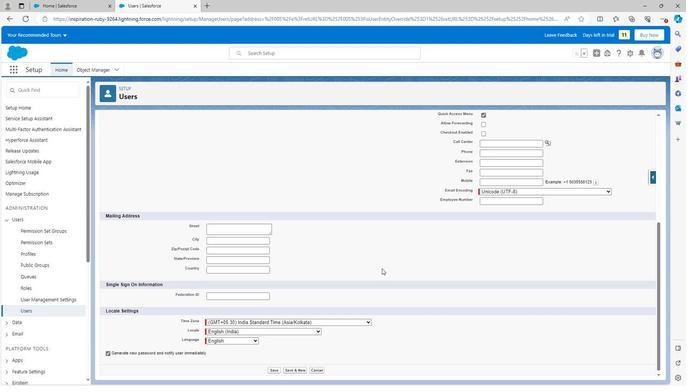 
Action: Mouse moved to (270, 368)
Screenshot: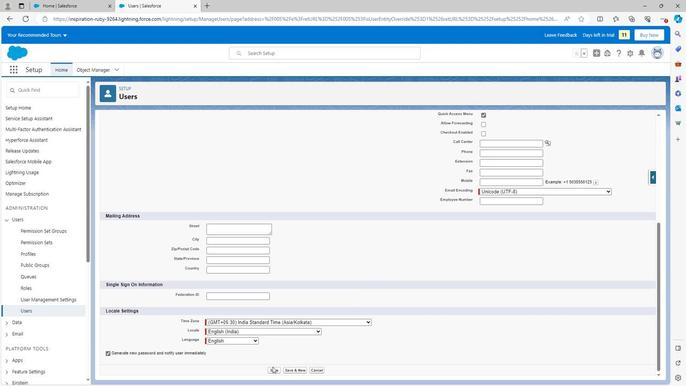
Action: Mouse pressed left at (270, 368)
Screenshot: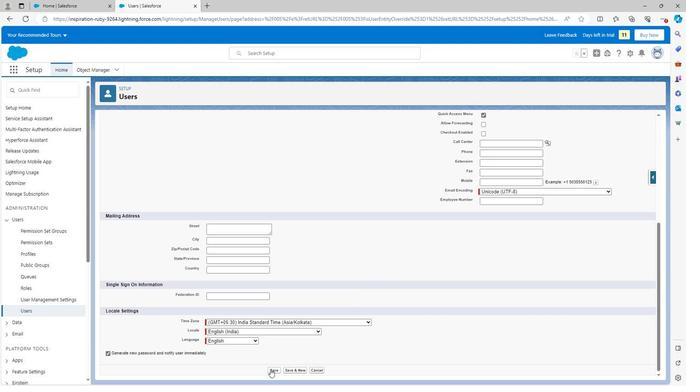 
Action: Mouse moved to (25, 309)
Screenshot: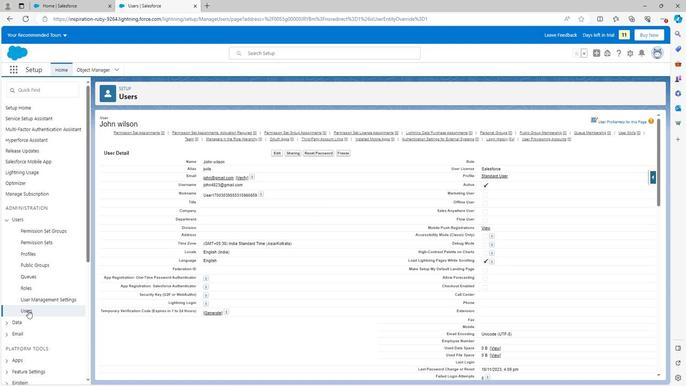 
Action: Mouse pressed left at (25, 309)
Screenshot: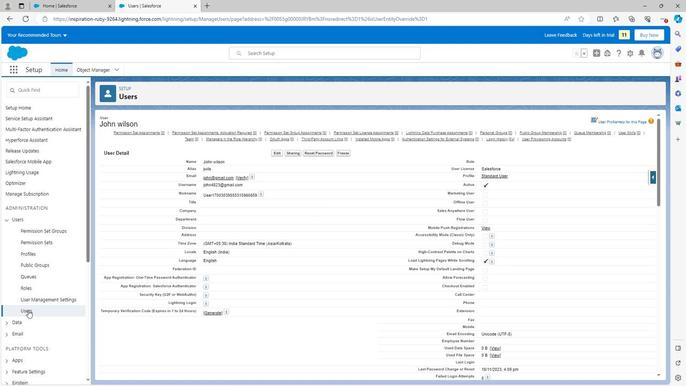 
Action: Mouse moved to (185, 225)
Screenshot: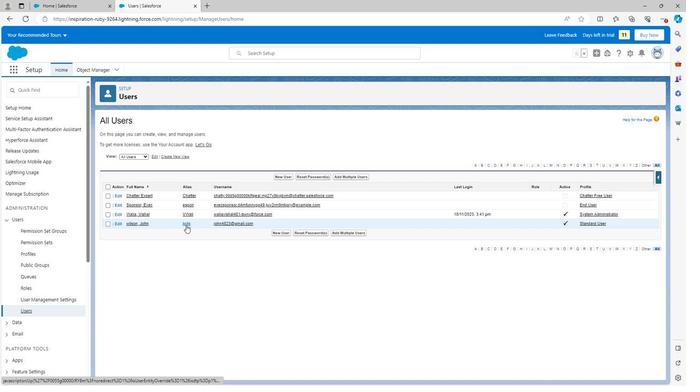 
